 Task: Schedule a virtual meeting with clients on 31 May 2023 from 2:30 PM to 3:15 PM using Google Meet.
Action: Mouse moved to (53, 100)
Screenshot: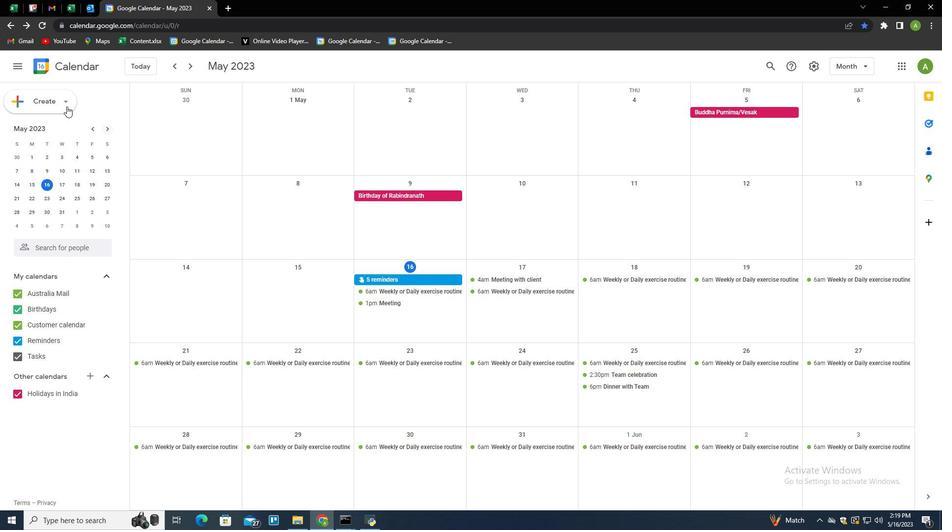 
Action: Mouse pressed left at (53, 100)
Screenshot: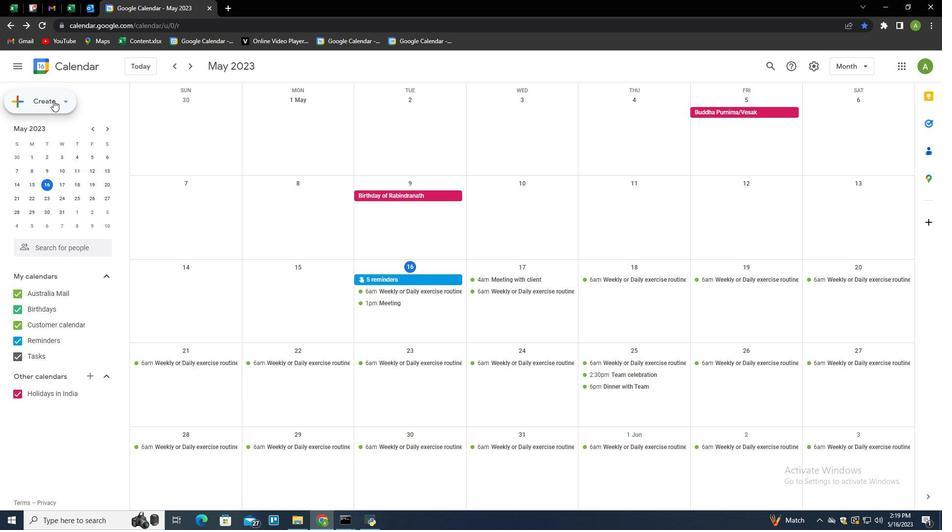 
Action: Mouse moved to (37, 132)
Screenshot: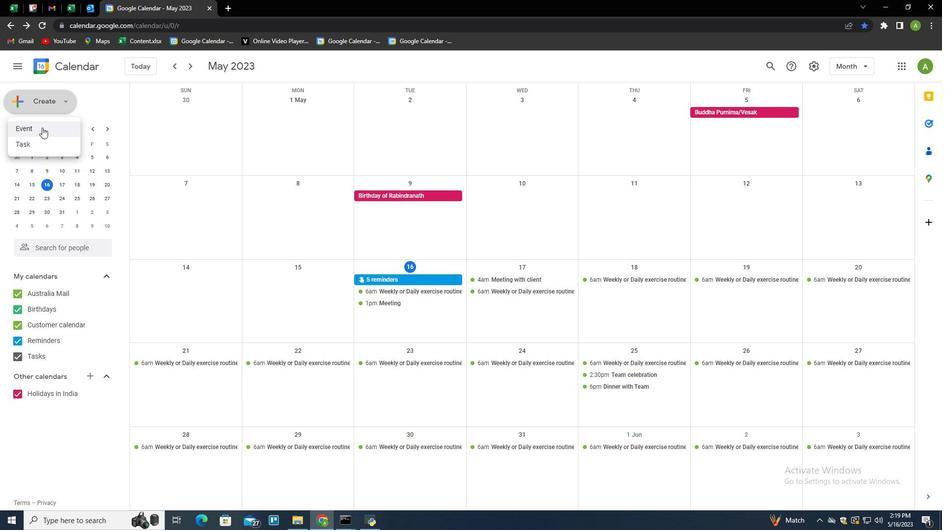 
Action: Mouse pressed left at (37, 132)
Screenshot: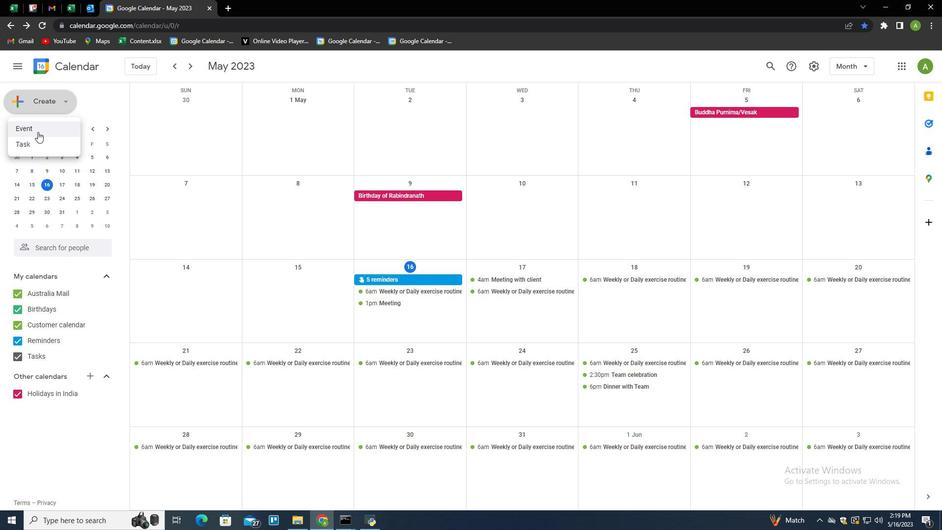 
Action: Mouse moved to (284, 392)
Screenshot: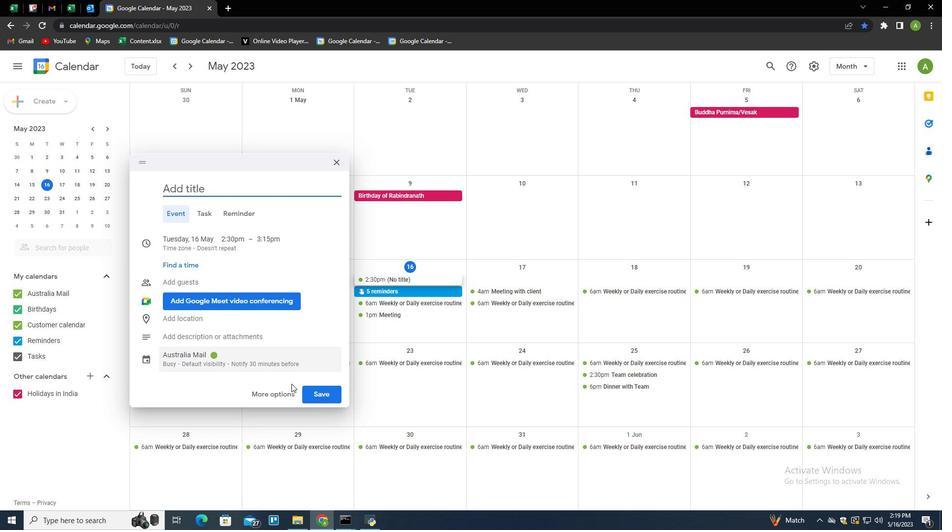 
Action: Mouse pressed left at (284, 392)
Screenshot: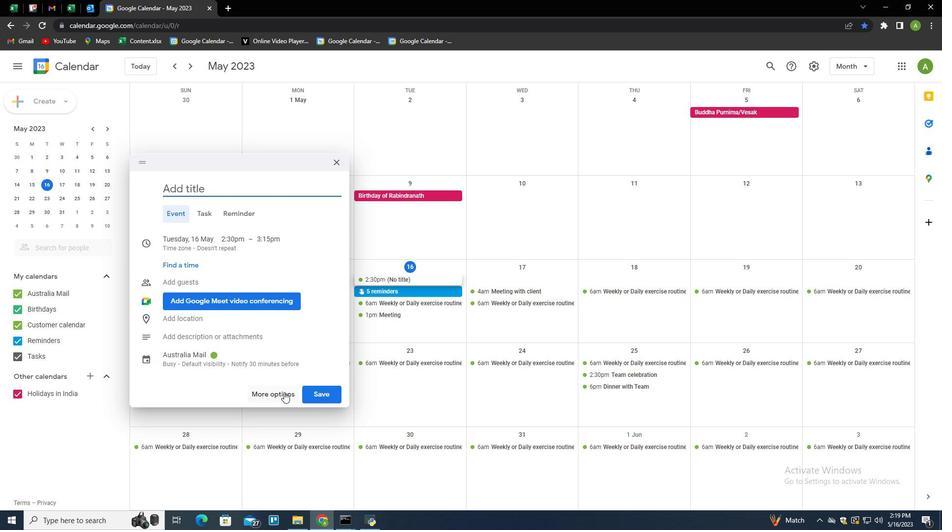 
Action: Mouse moved to (136, 71)
Screenshot: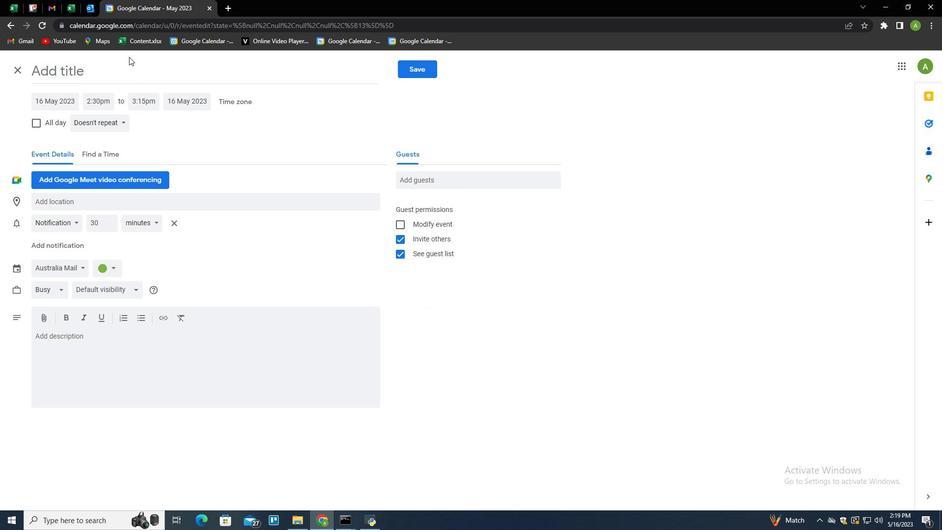 
Action: Mouse pressed left at (136, 71)
Screenshot: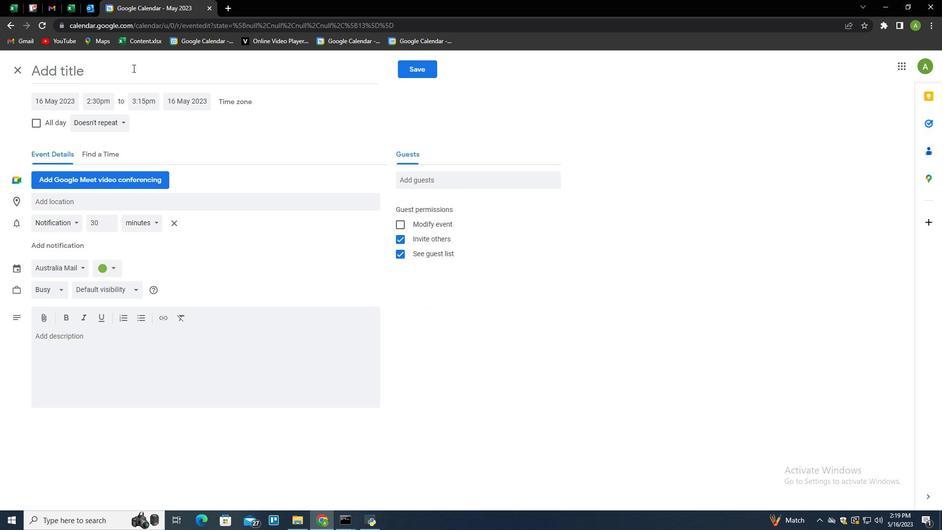 
Action: Key pressed <Key.shift><Key.shift><Key.shift><Key.shift><Key.shift><Key.shift><Key.shift><Key.shift><Key.shift><Key.shift><Key.shift><Key.shift><Key.shift><Key.shift><Key.shift><Key.shift><Key.shift><Key.shift><Key.shift><Key.shift><Key.shift><Key.shift><Key.shift><Key.shift><Key.shift><Key.shift><Key.shift><Key.shift><Key.shift><Key.shift><Key.shift><Key.shift><Key.shift><Key.shift><Key.shift><Key.shift><Key.shift><Key.shift><Key.shift><Key.shift><Key.shift>Virtua<Key.space><Key.backspace>l<Key.space>meeting<Key.space>with<Key.space>clients
Screenshot: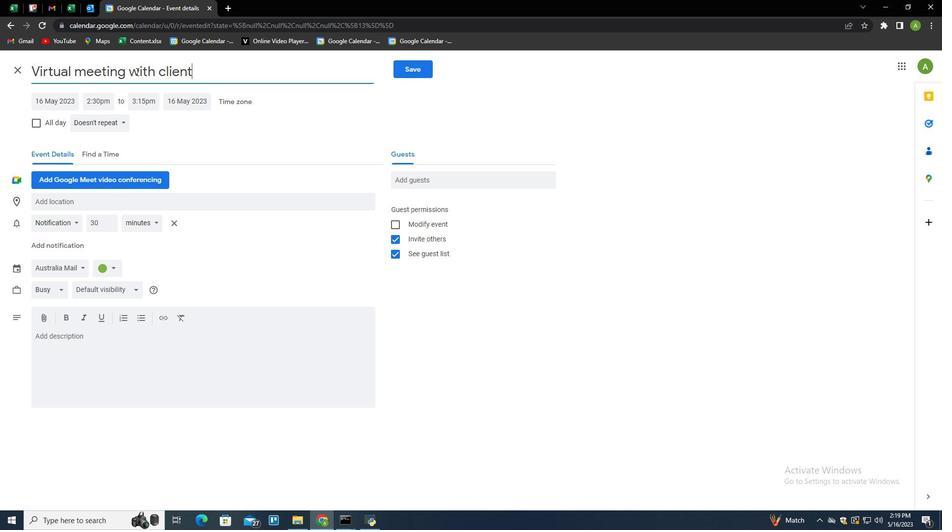 
Action: Mouse moved to (68, 100)
Screenshot: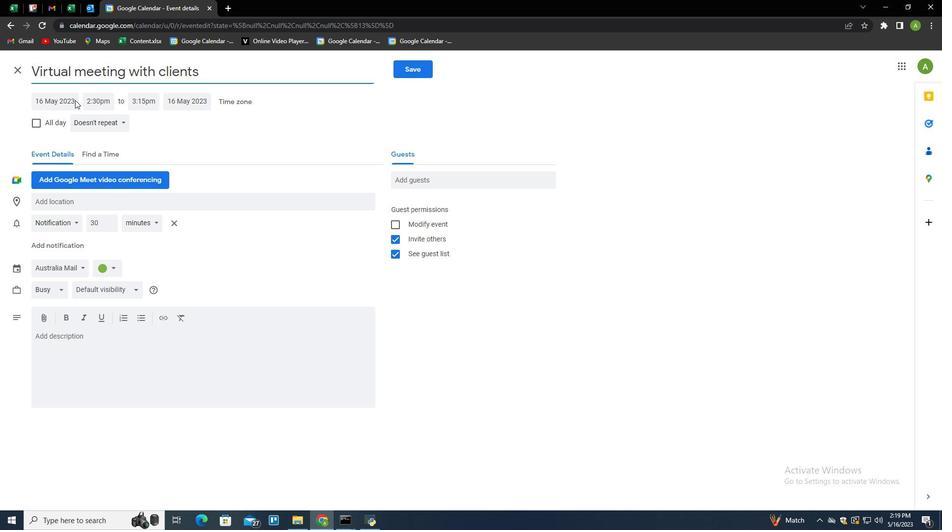 
Action: Mouse pressed left at (68, 100)
Screenshot: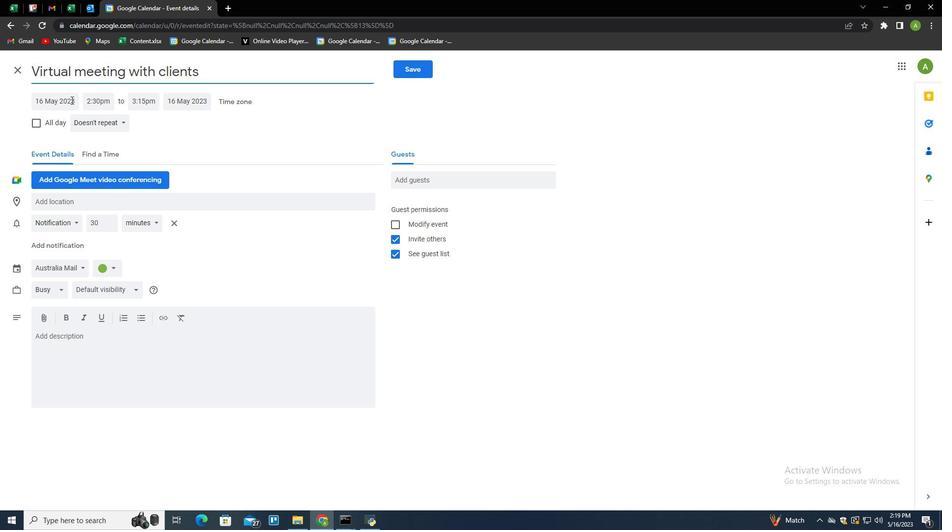 
Action: Mouse moved to (100, 202)
Screenshot: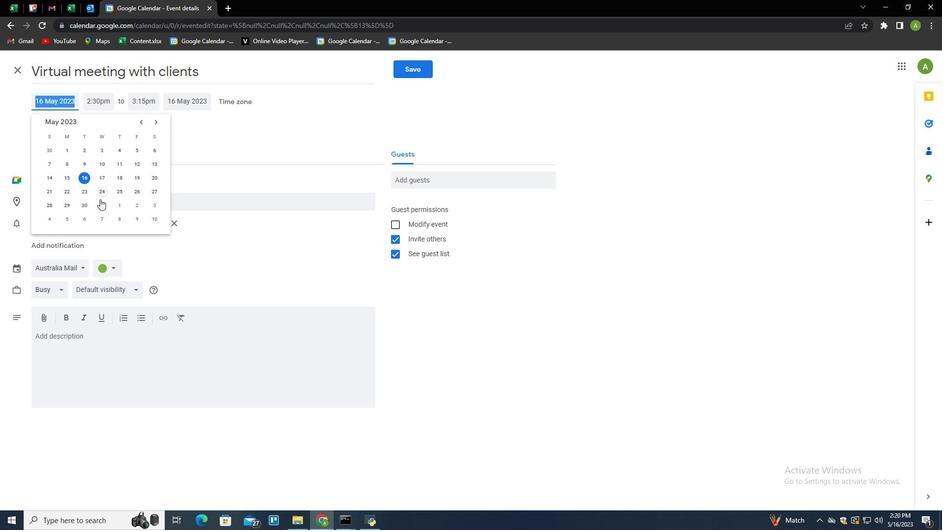
Action: Mouse pressed left at (100, 202)
Screenshot: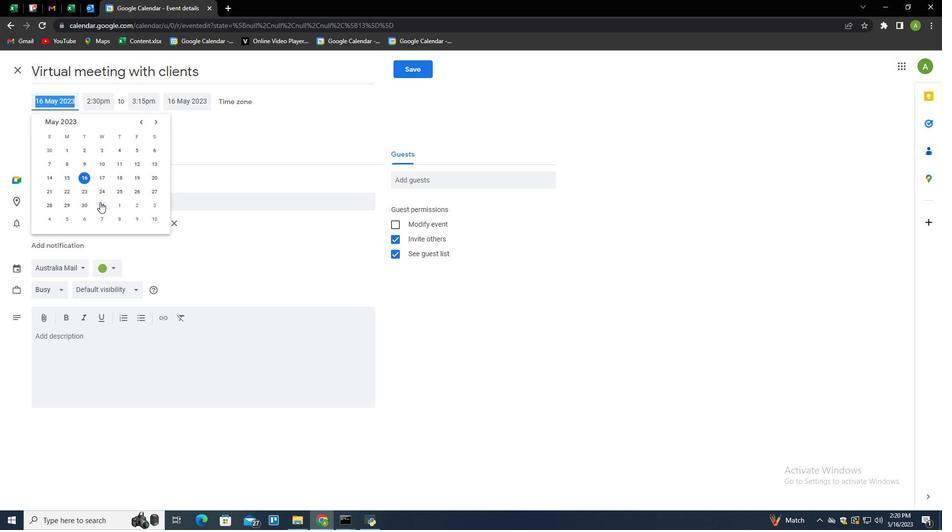 
Action: Mouse moved to (74, 179)
Screenshot: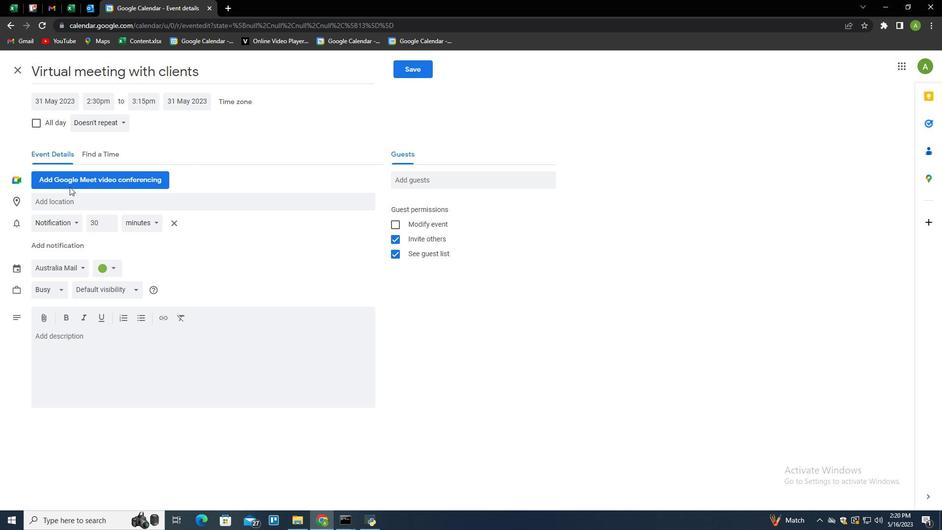 
Action: Mouse pressed left at (74, 179)
Screenshot: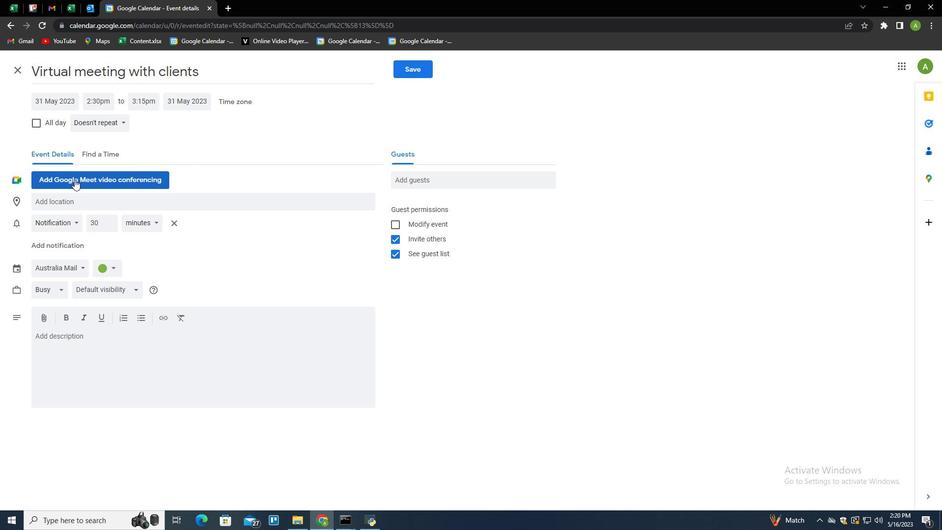 
Action: Mouse moved to (86, 184)
Screenshot: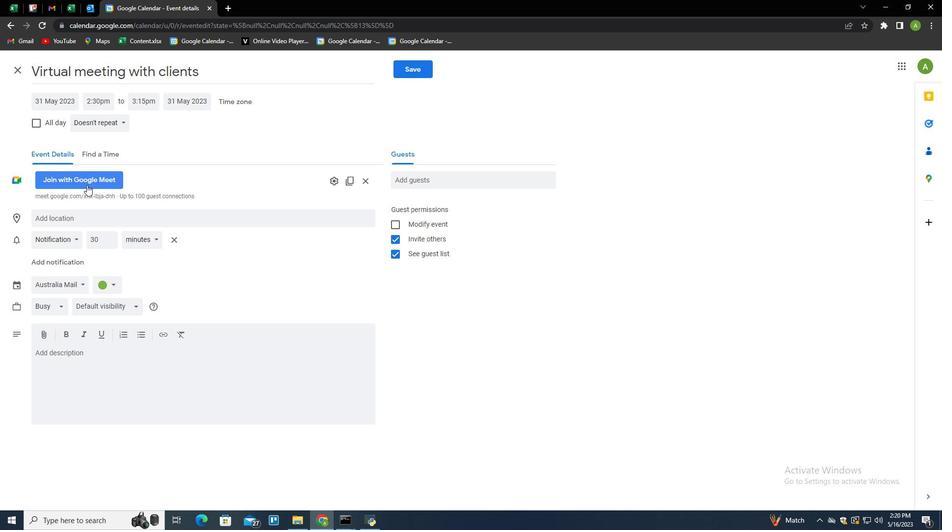 
Action: Mouse pressed left at (86, 184)
Screenshot: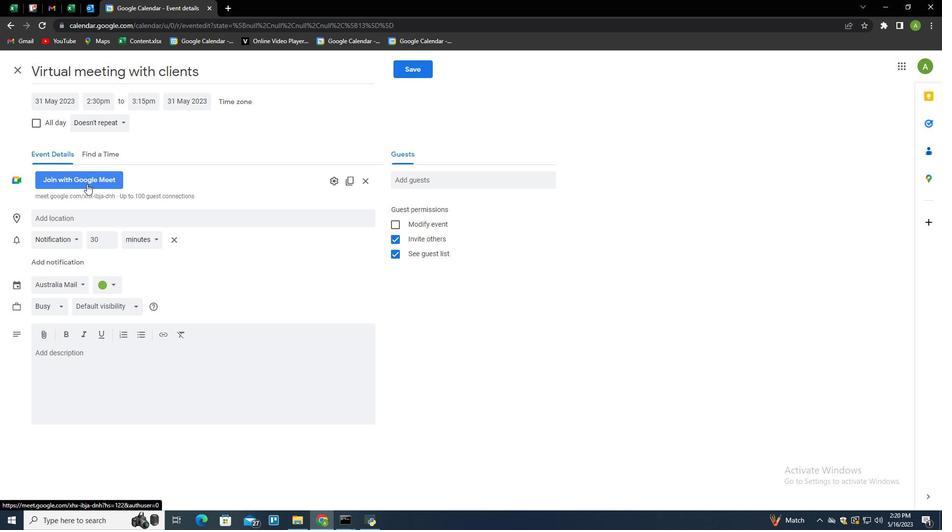 
Action: Mouse moved to (160, 0)
Screenshot: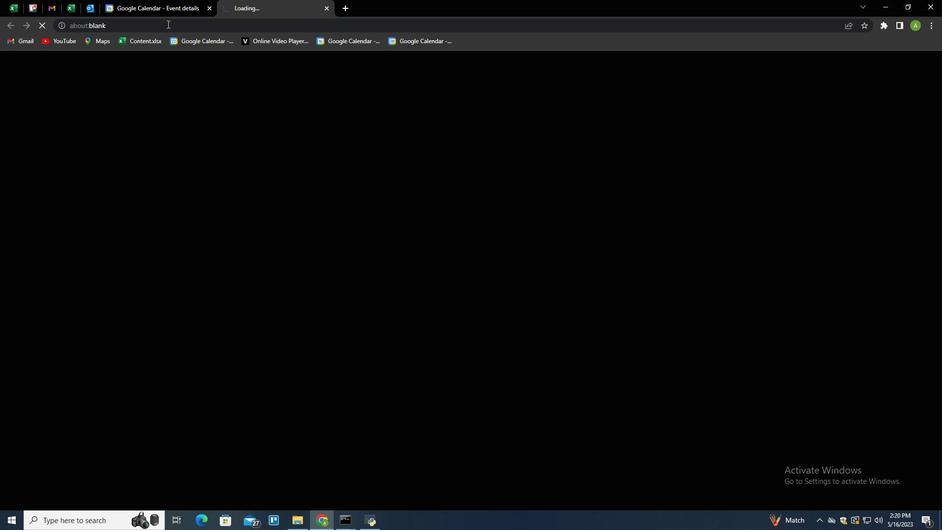 
Action: Mouse pressed left at (160, 0)
Screenshot: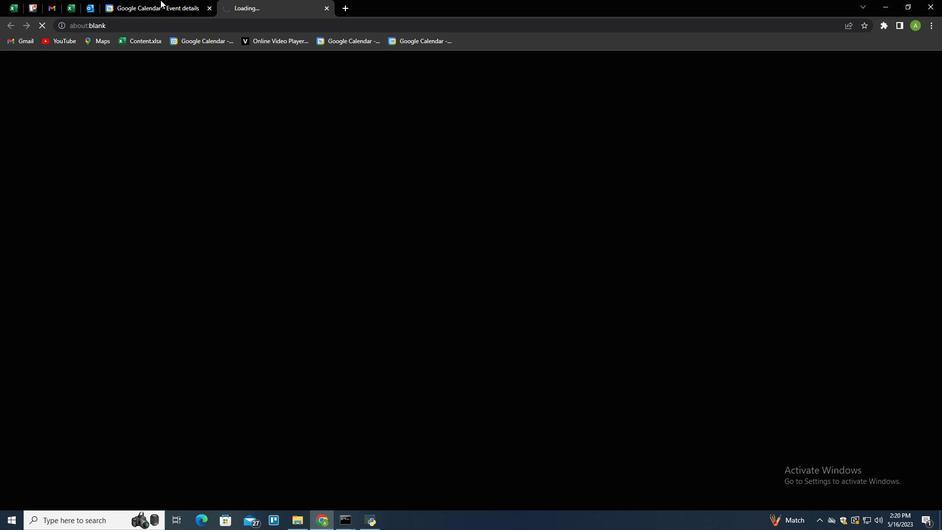 
Action: Mouse moved to (109, 360)
Screenshot: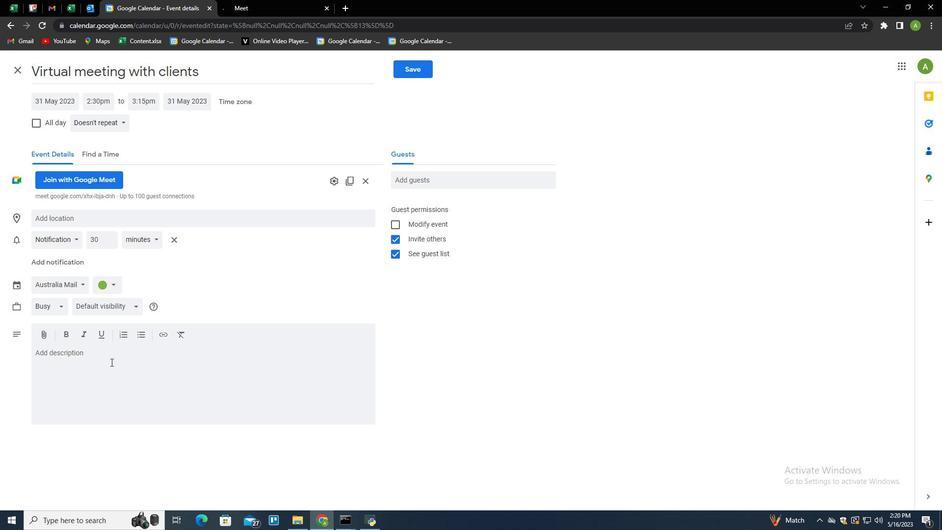 
Action: Mouse pressed left at (109, 360)
Screenshot: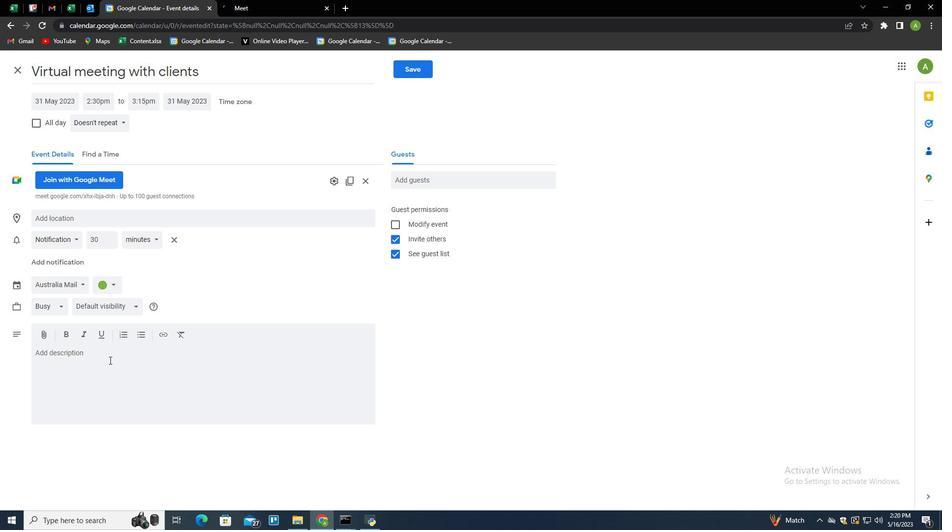 
Action: Key pressed ctrl+V
Screenshot: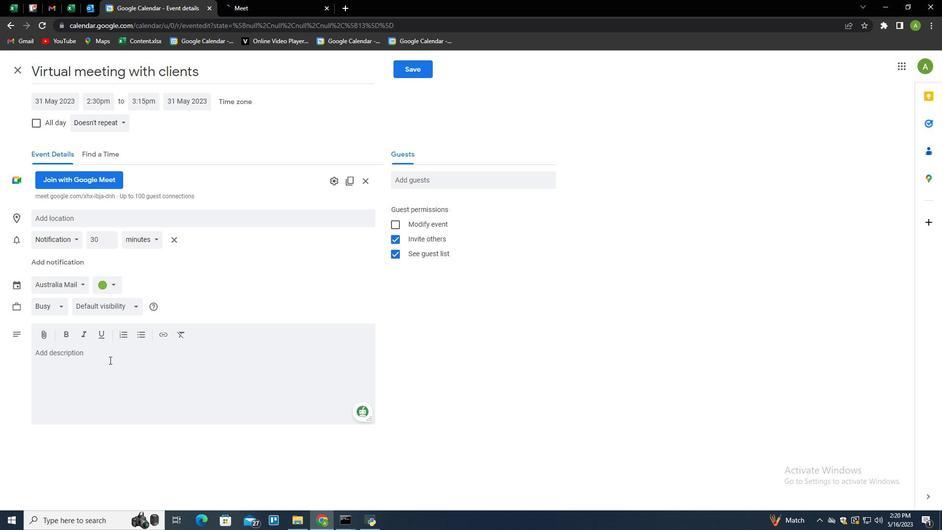 
Action: Mouse moved to (110, 357)
Screenshot: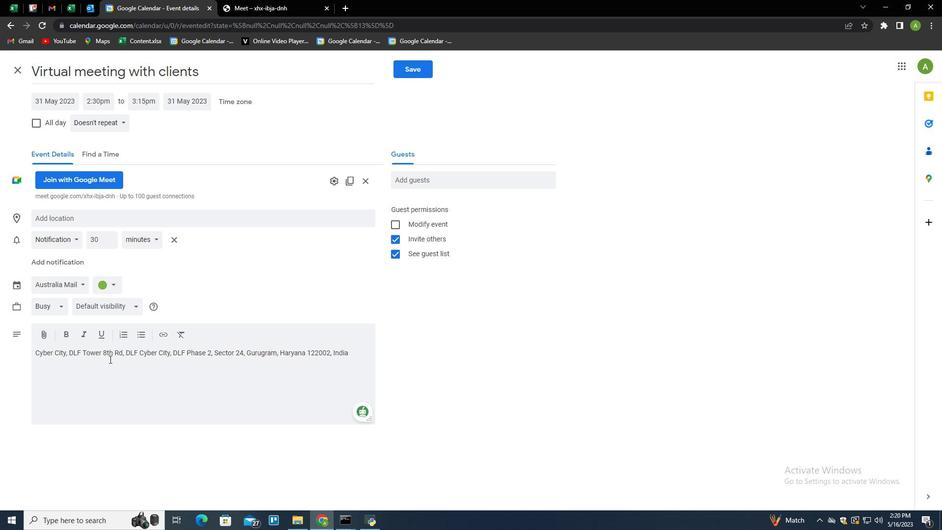 
Action: Mouse pressed left at (110, 357)
Screenshot: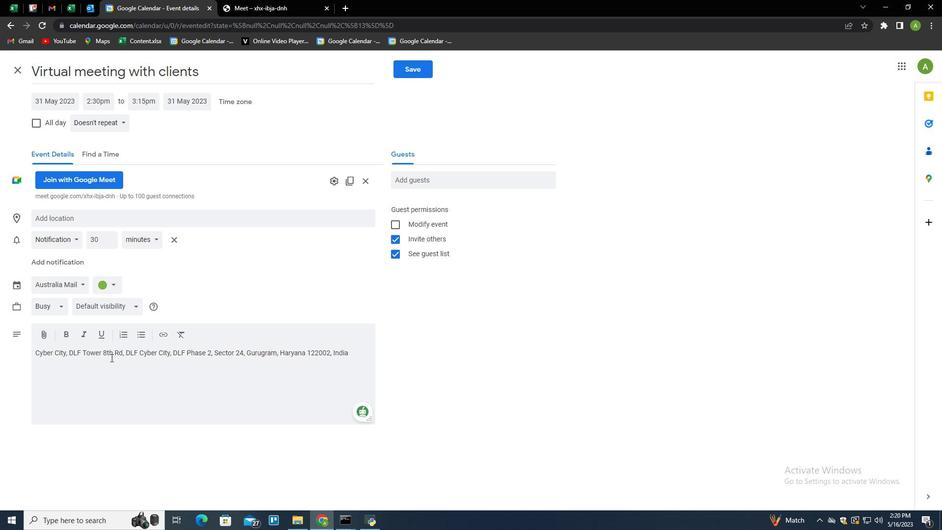 
Action: Mouse moved to (110, 357)
Screenshot: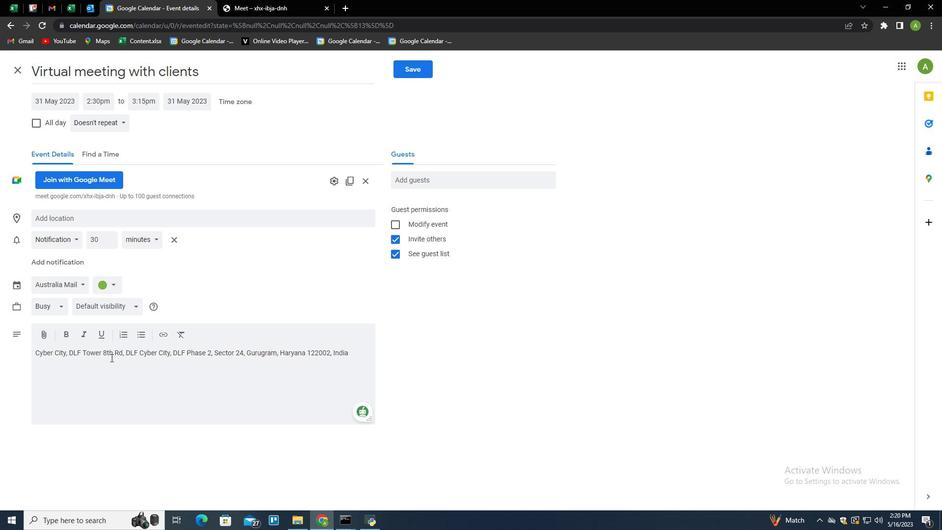 
Action: Mouse pressed left at (110, 357)
Screenshot: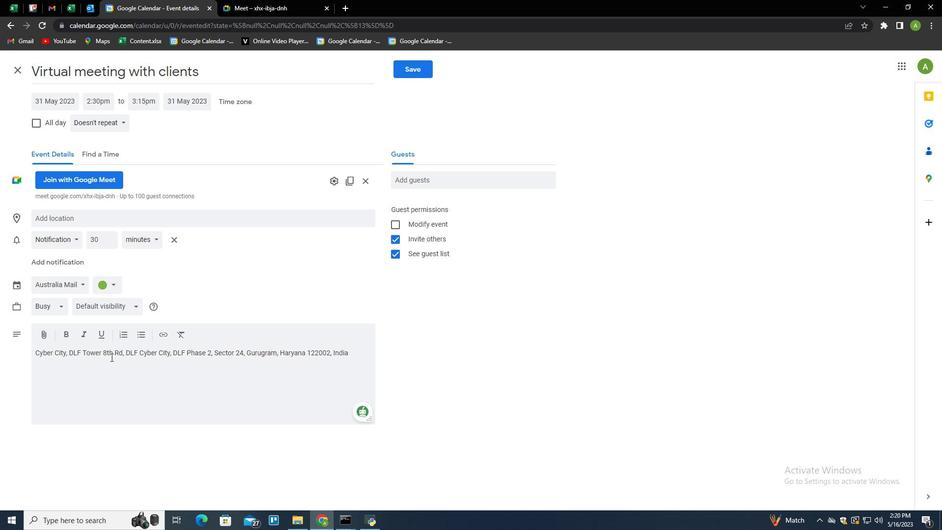 
Action: Mouse pressed left at (110, 357)
Screenshot: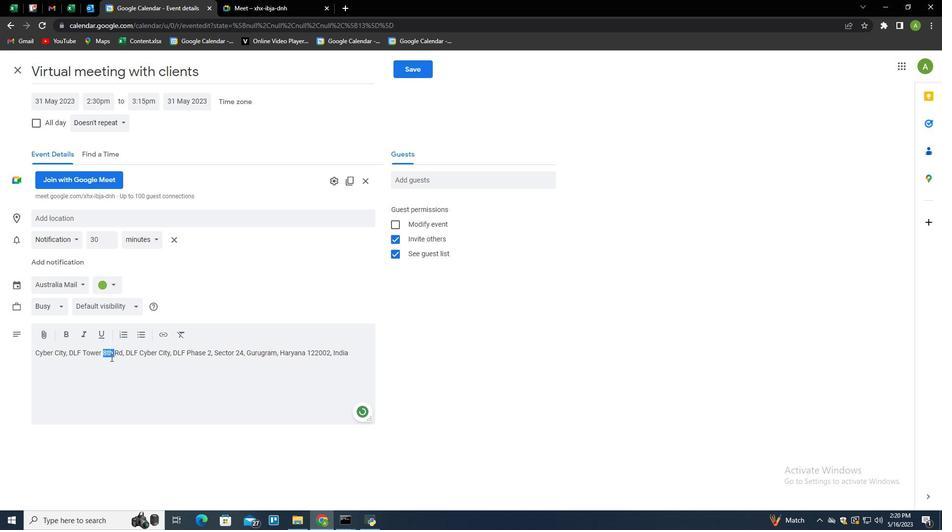 
Action: Mouse moved to (112, 354)
Screenshot: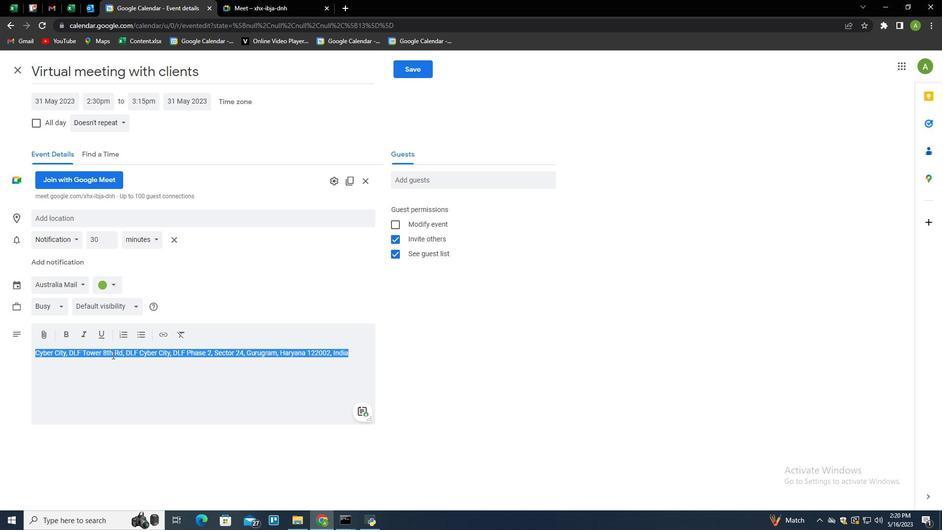 
Action: Key pressed <Key.backspace>
Screenshot: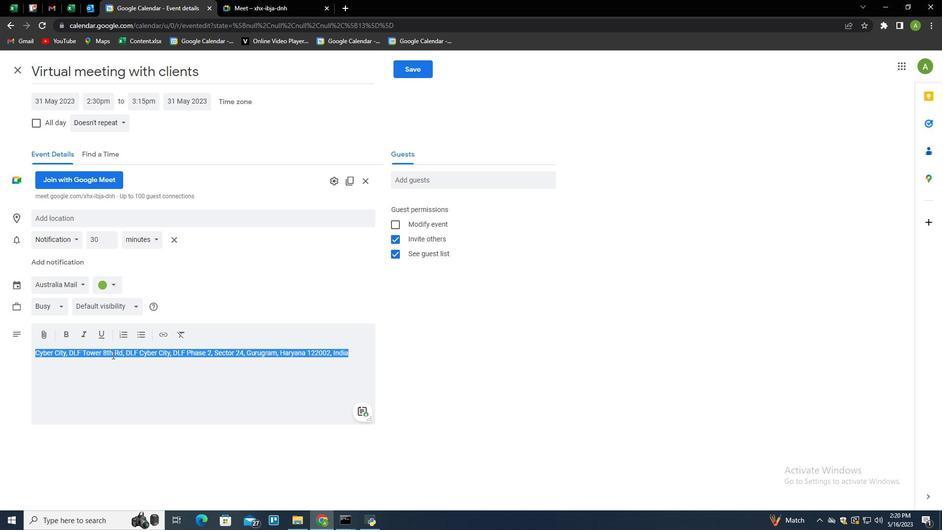 
Action: Mouse moved to (351, 179)
Screenshot: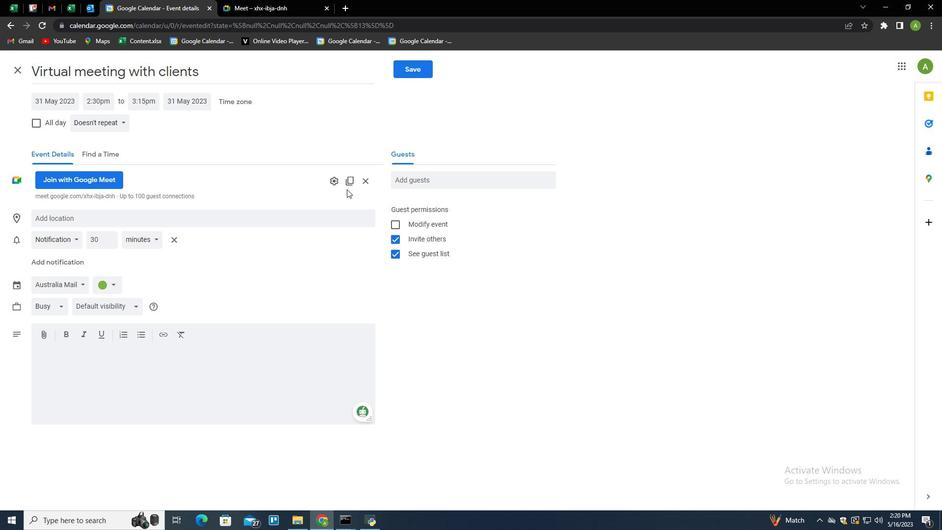
Action: Mouse pressed left at (351, 179)
Screenshot: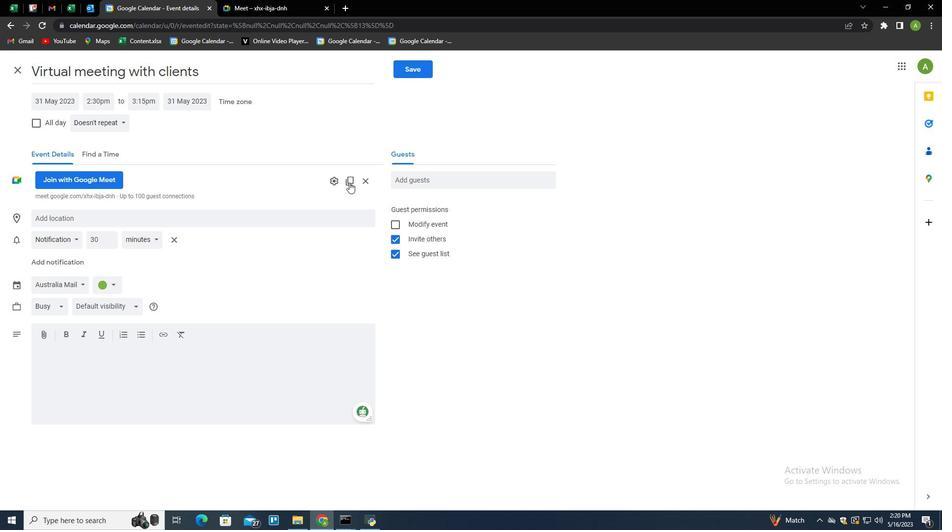 
Action: Mouse moved to (204, 365)
Screenshot: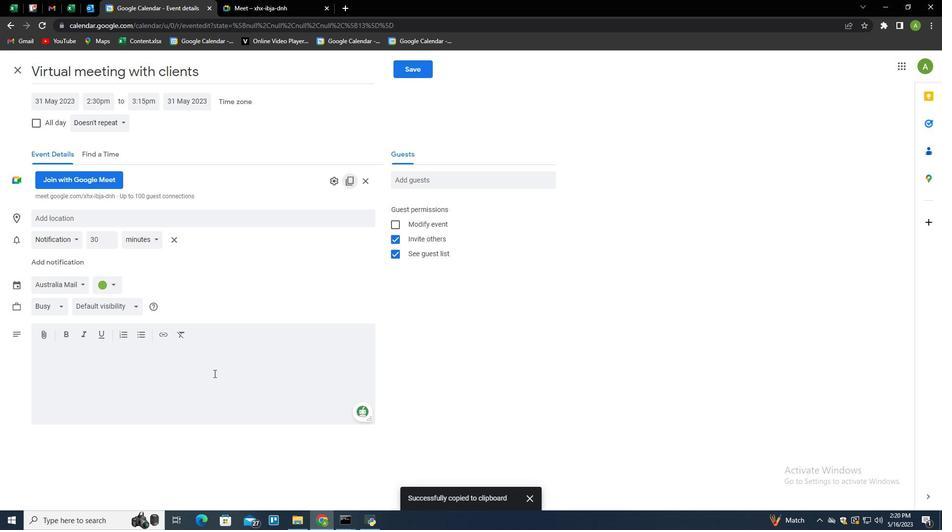 
Action: Mouse pressed left at (204, 365)
Screenshot: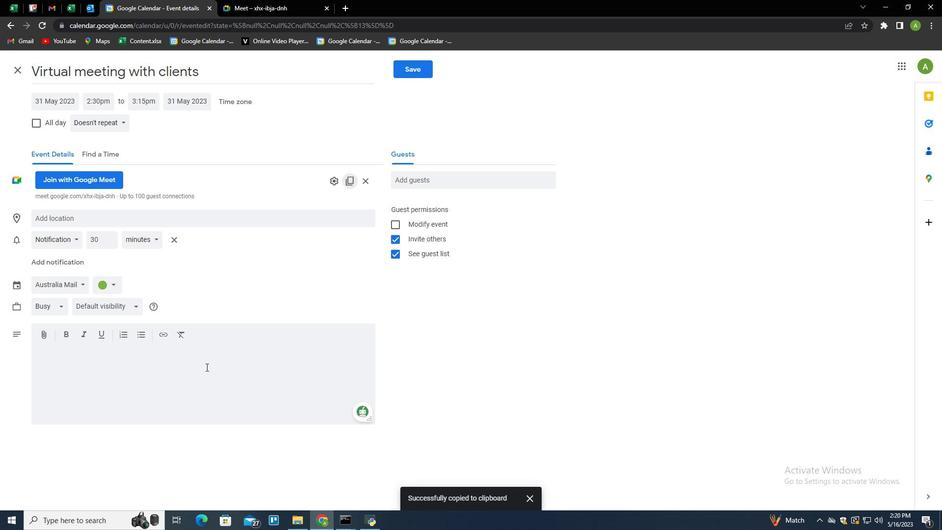 
Action: Mouse moved to (203, 364)
Screenshot: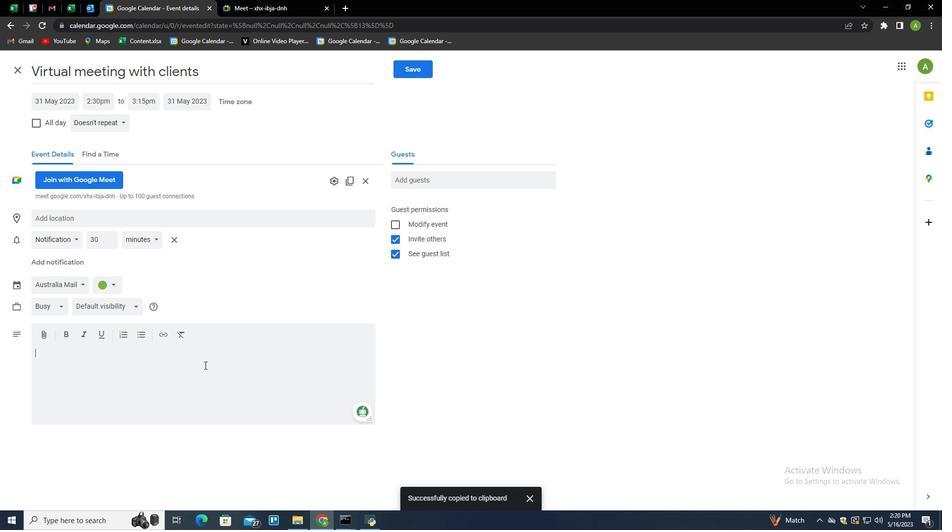 
Action: Key pressed ctrl+V
Screenshot: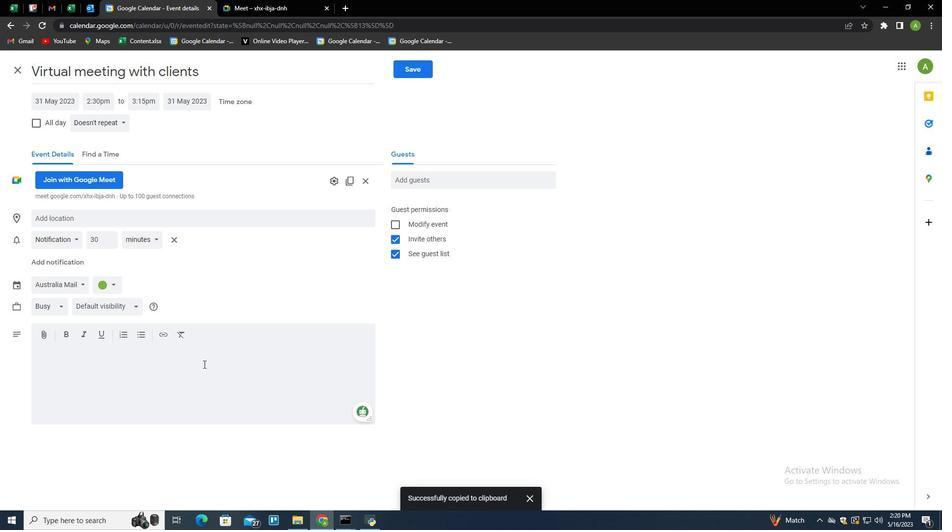 
Action: Mouse moved to (410, 65)
Screenshot: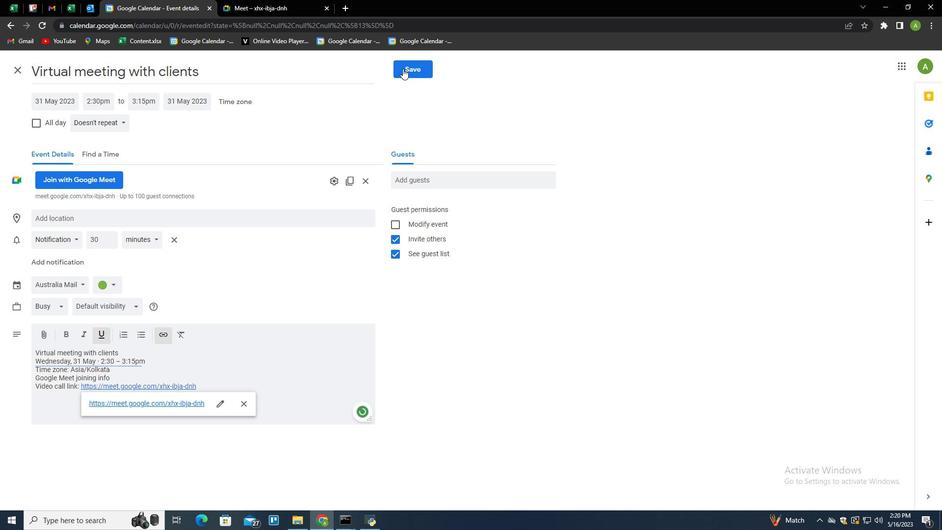 
Action: Mouse pressed left at (410, 65)
Screenshot: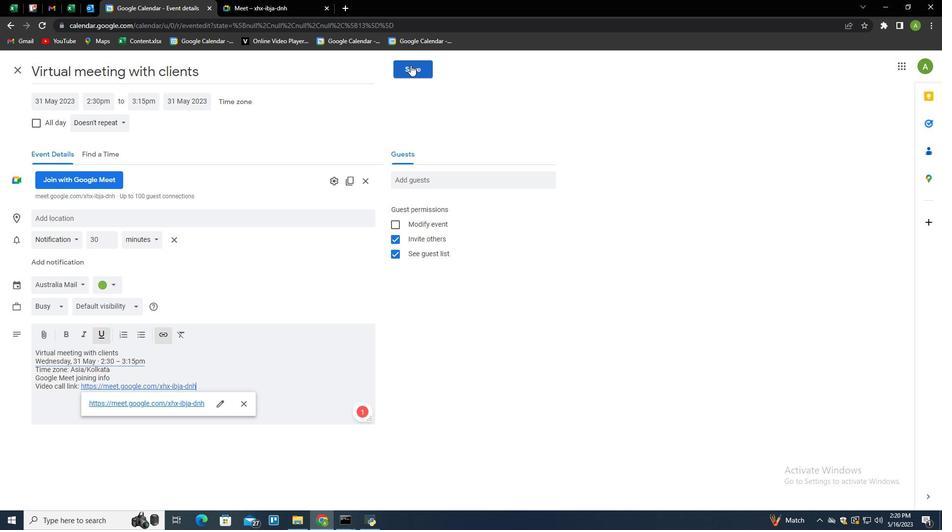 
Action: Mouse moved to (379, 240)
Screenshot: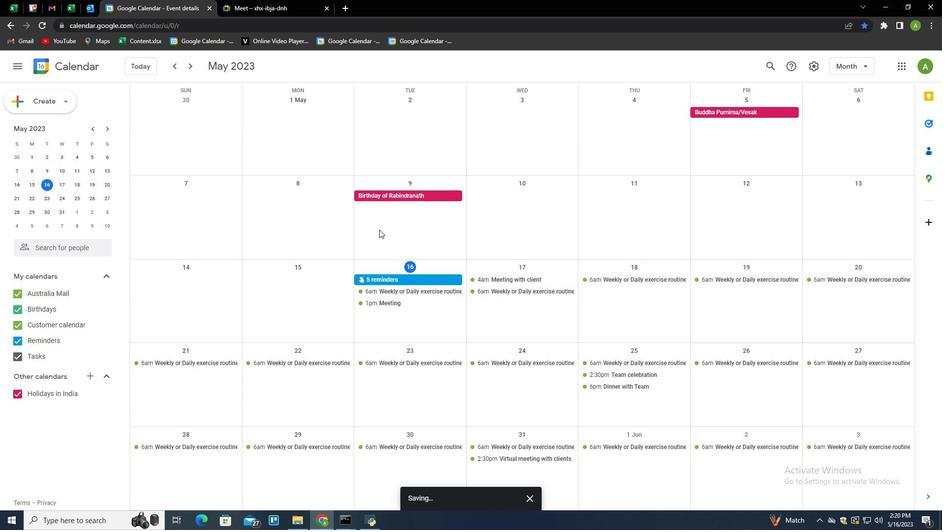 
